Task: Update the year built of the saved search to 2000.
Action: Mouse moved to (476, 350)
Screenshot: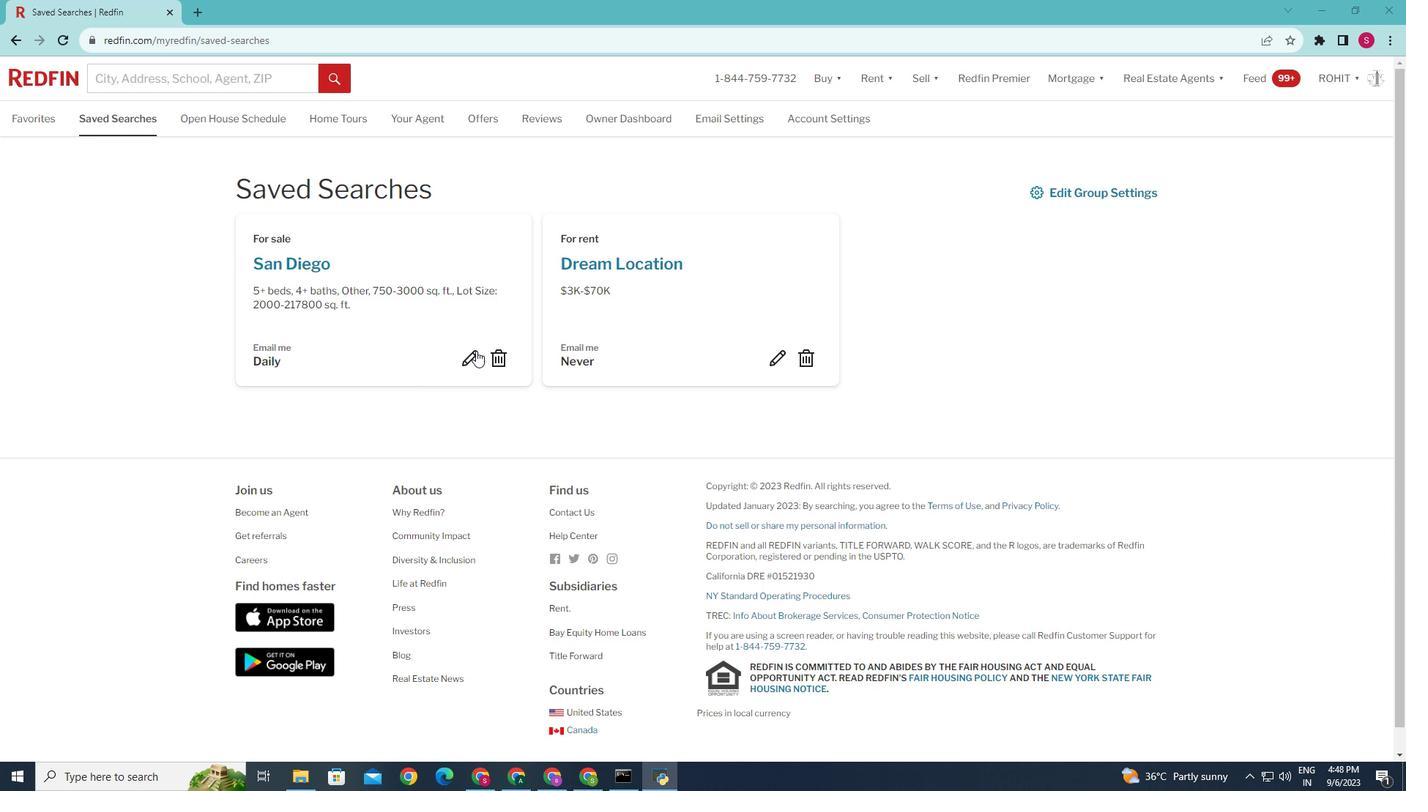 
Action: Mouse pressed left at (476, 350)
Screenshot: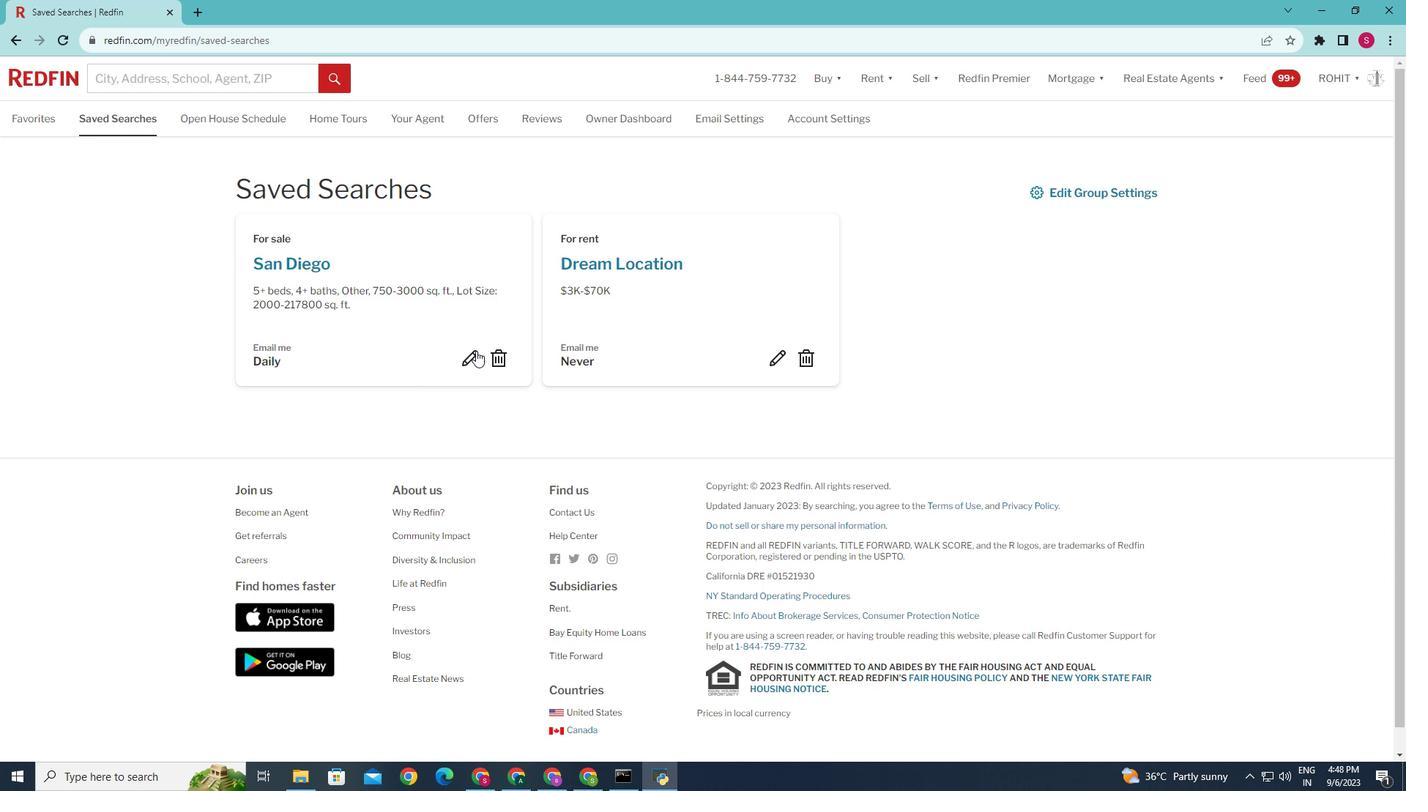 
Action: Mouse moved to (644, 490)
Screenshot: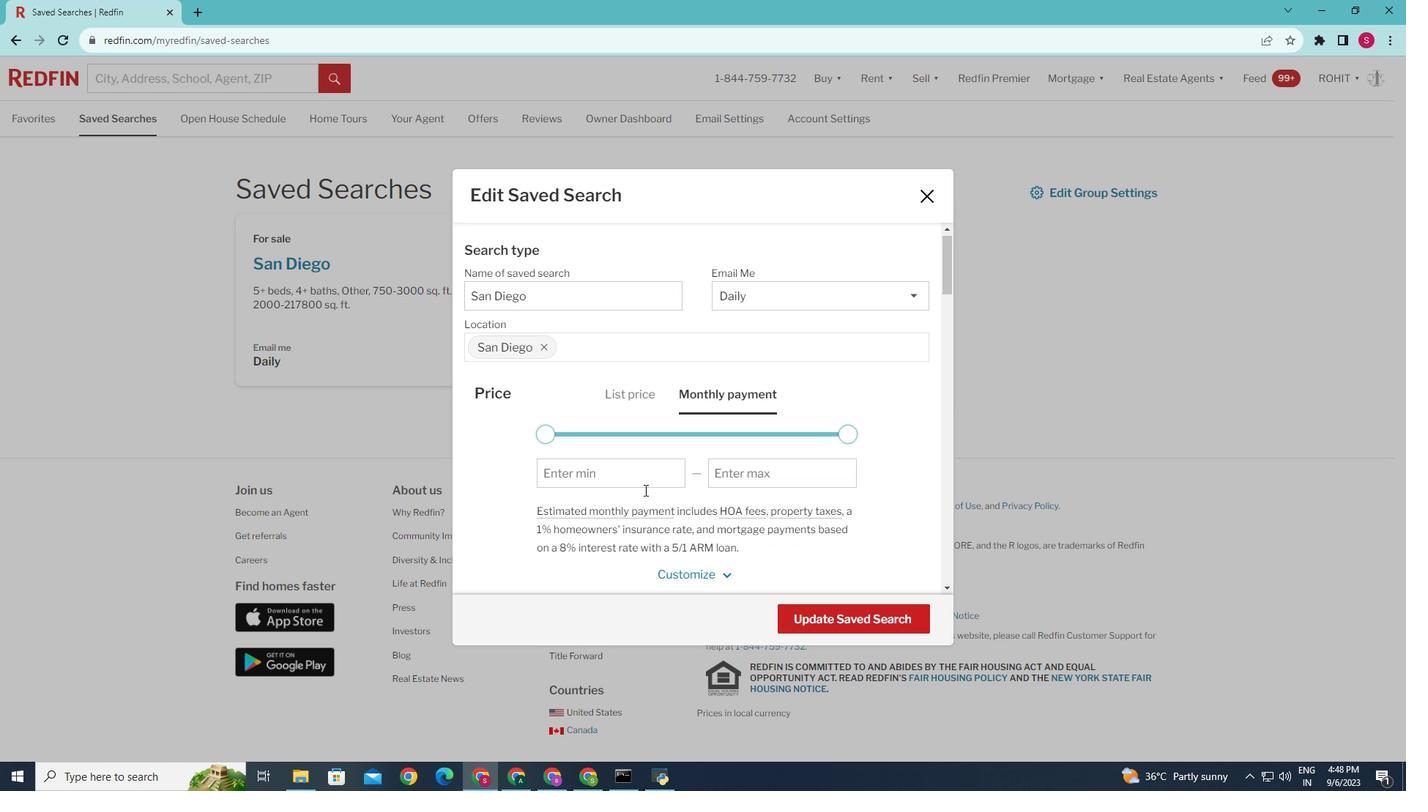 
Action: Mouse scrolled (644, 489) with delta (0, 0)
Screenshot: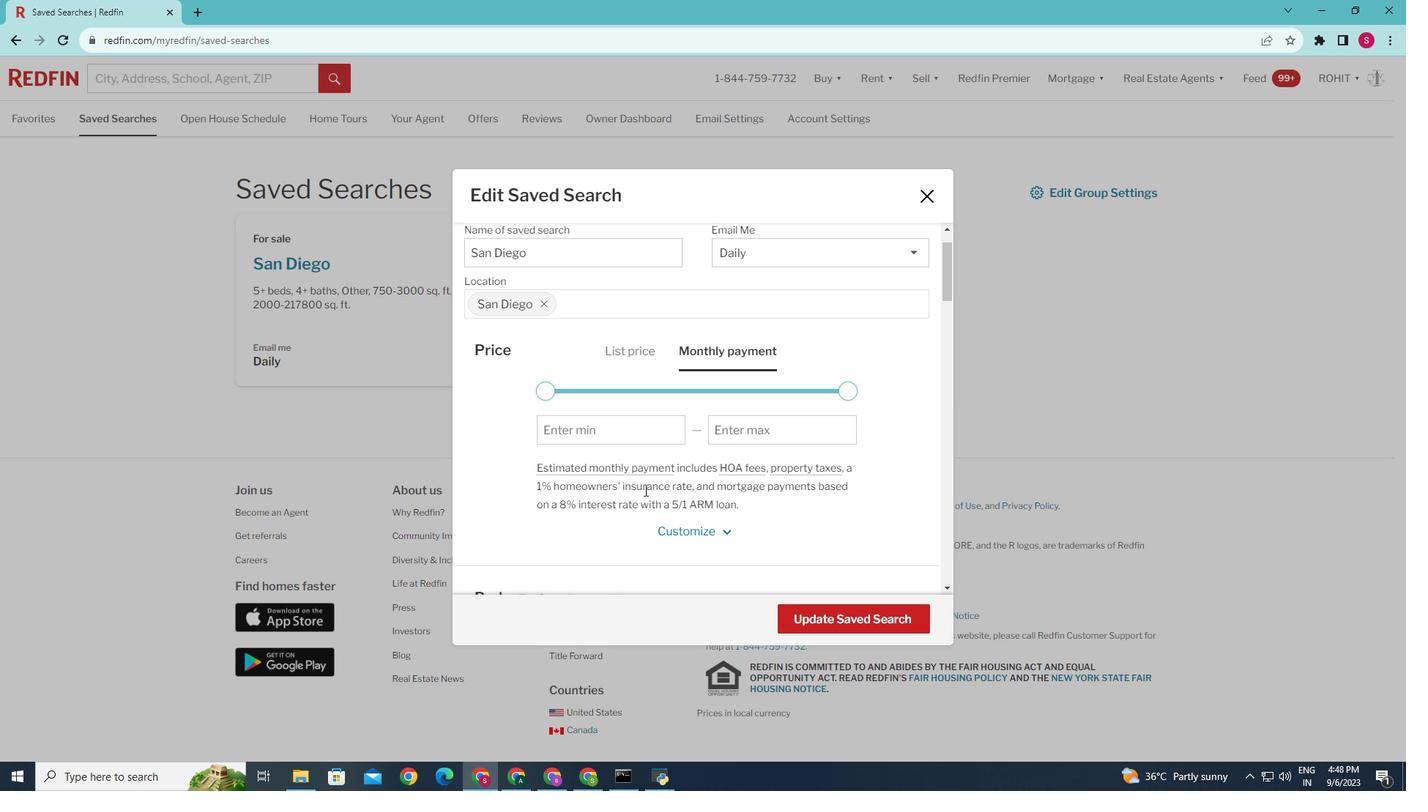 
Action: Mouse scrolled (644, 489) with delta (0, 0)
Screenshot: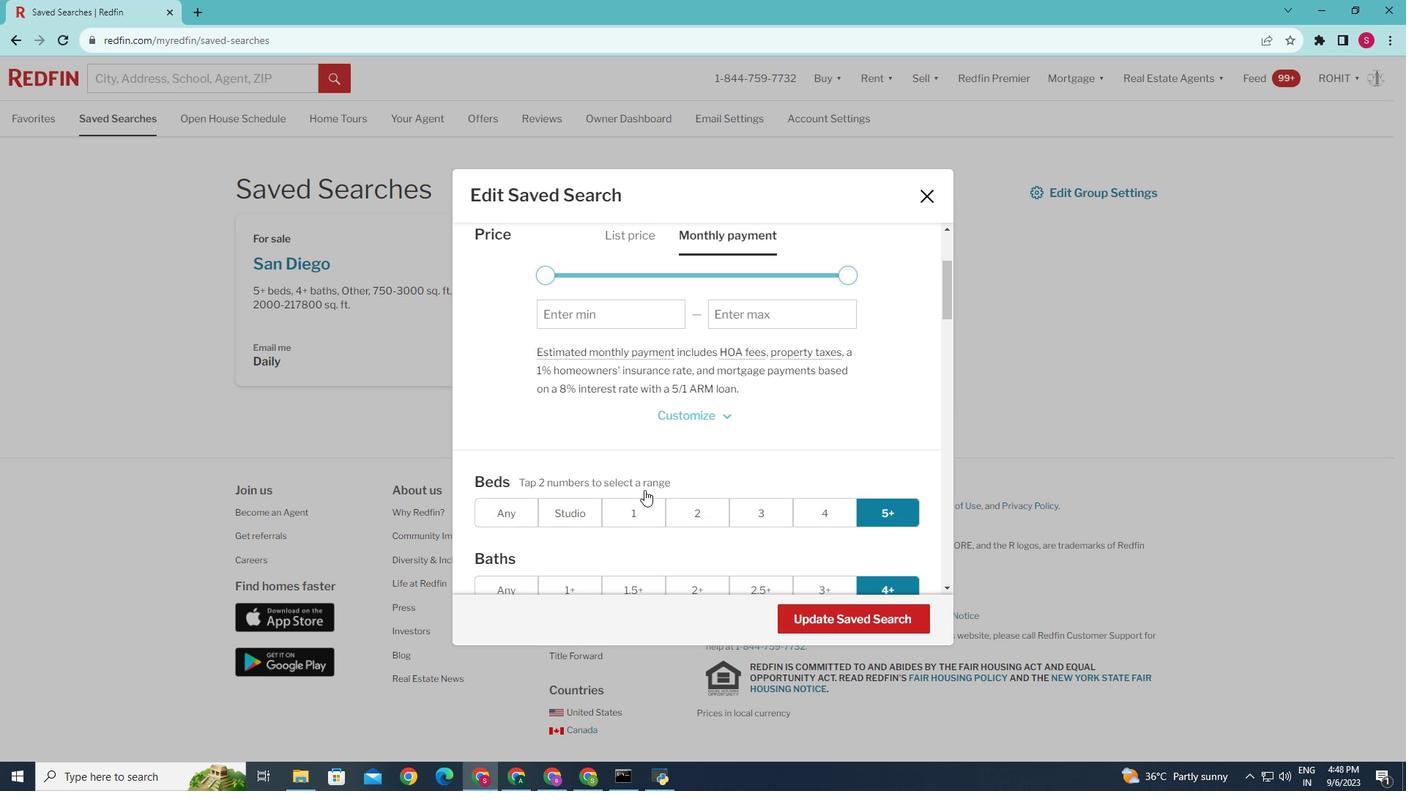 
Action: Mouse scrolled (644, 489) with delta (0, 0)
Screenshot: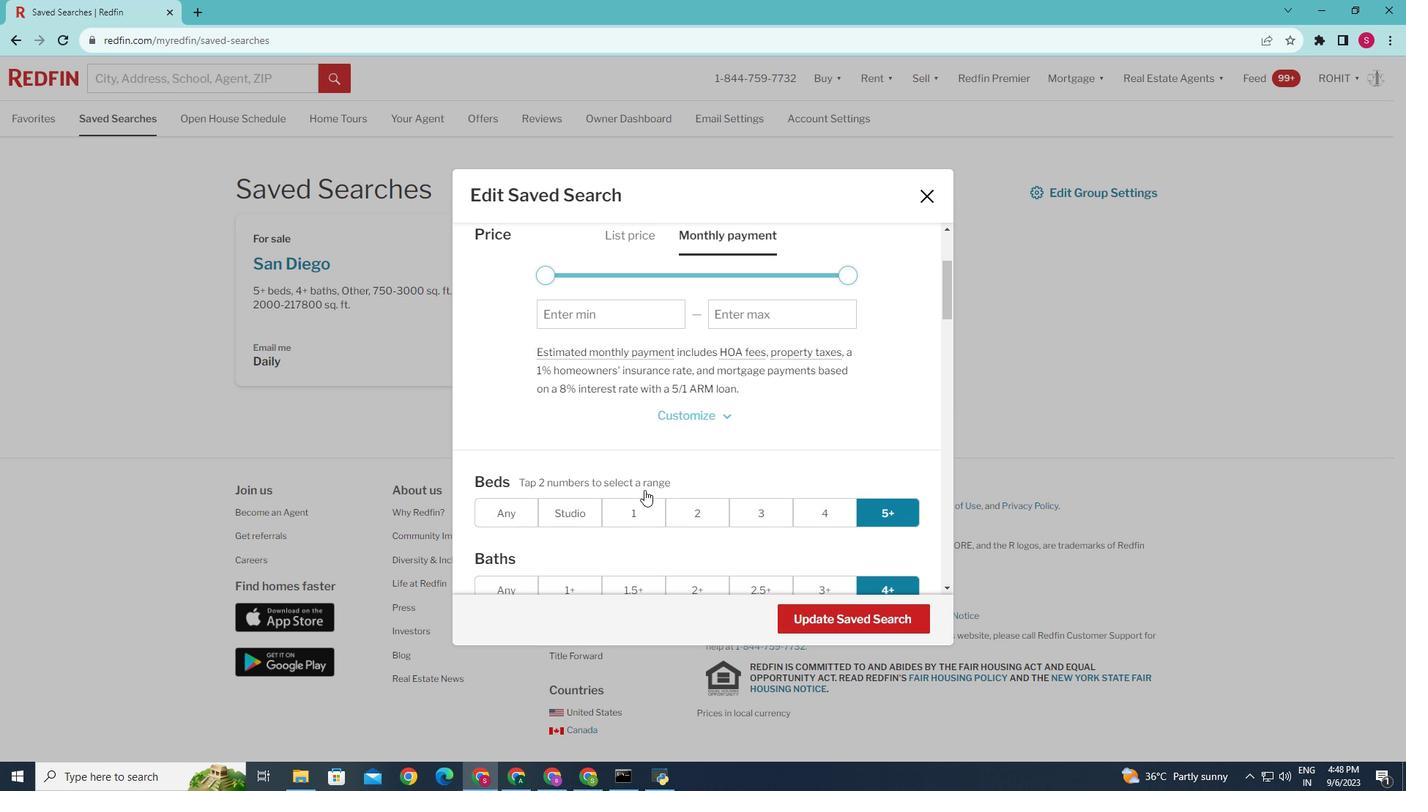 
Action: Mouse scrolled (644, 489) with delta (0, 0)
Screenshot: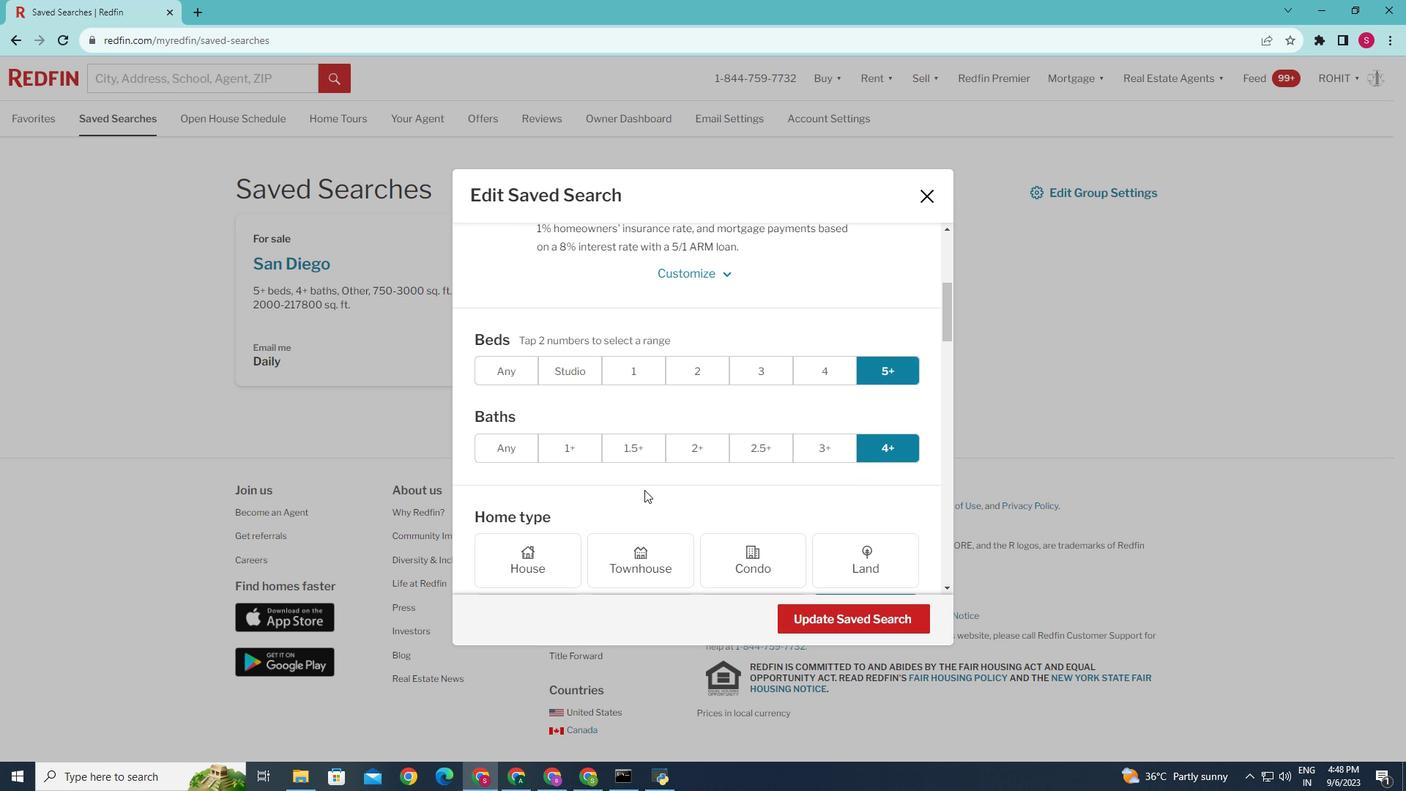 
Action: Mouse scrolled (644, 489) with delta (0, 0)
Screenshot: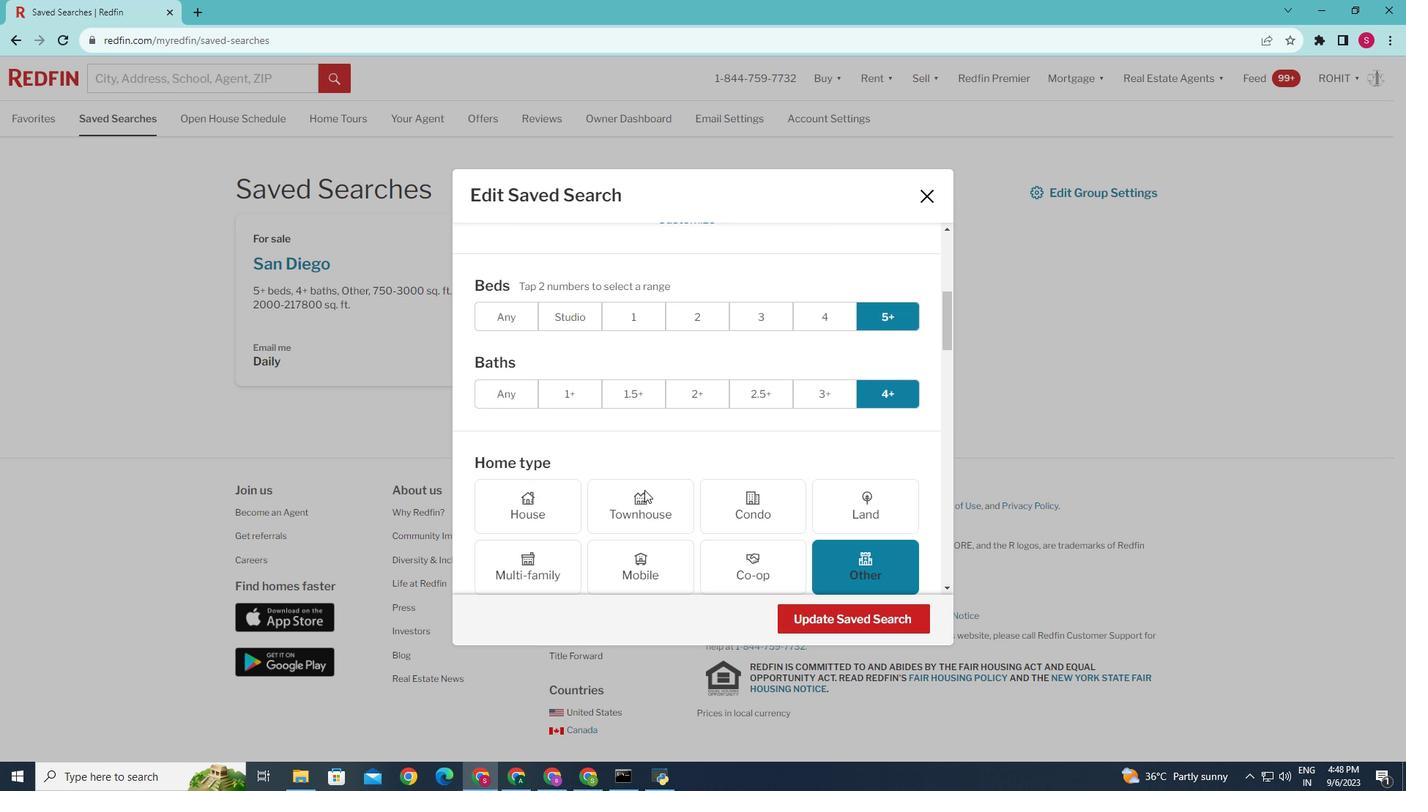 
Action: Mouse scrolled (644, 489) with delta (0, 0)
Screenshot: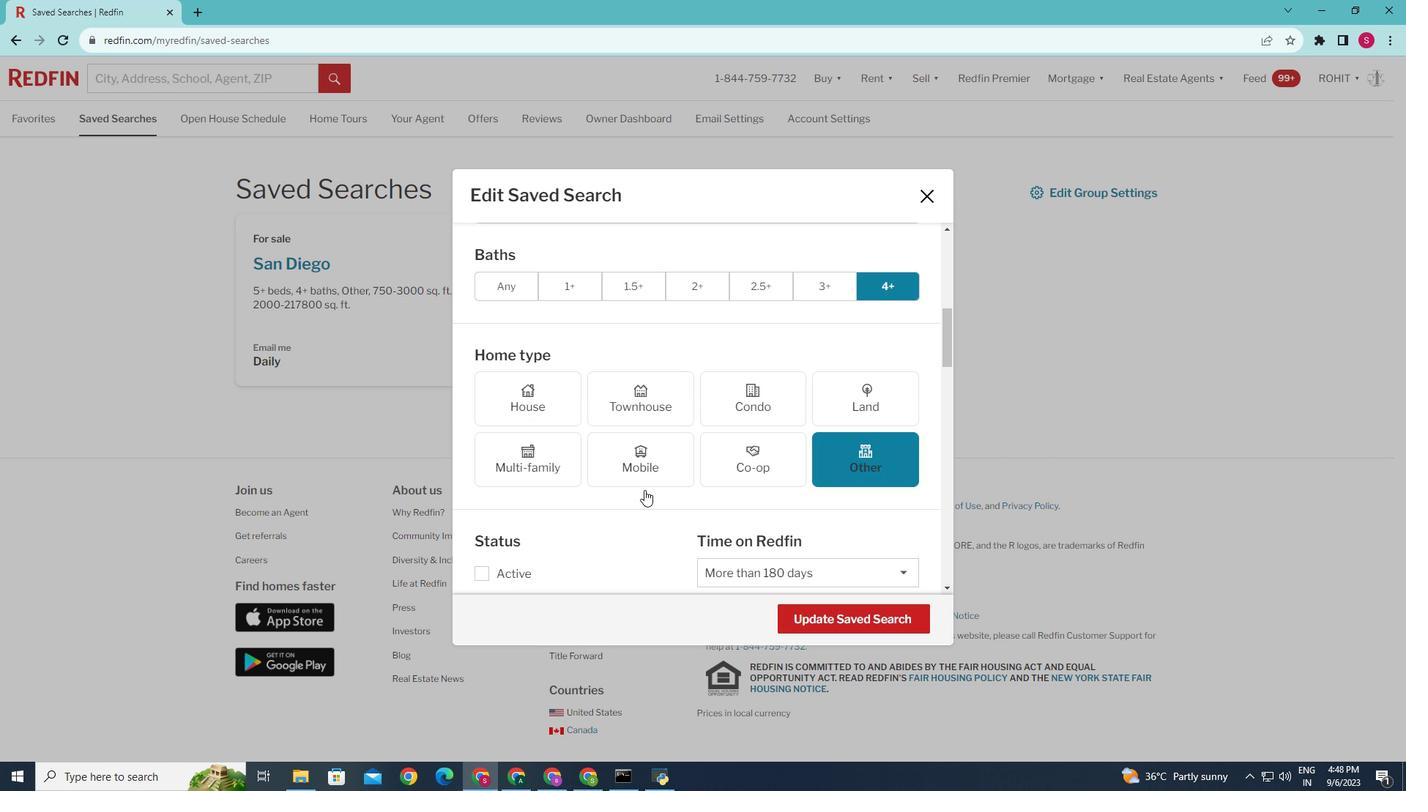 
Action: Mouse scrolled (644, 489) with delta (0, 0)
Screenshot: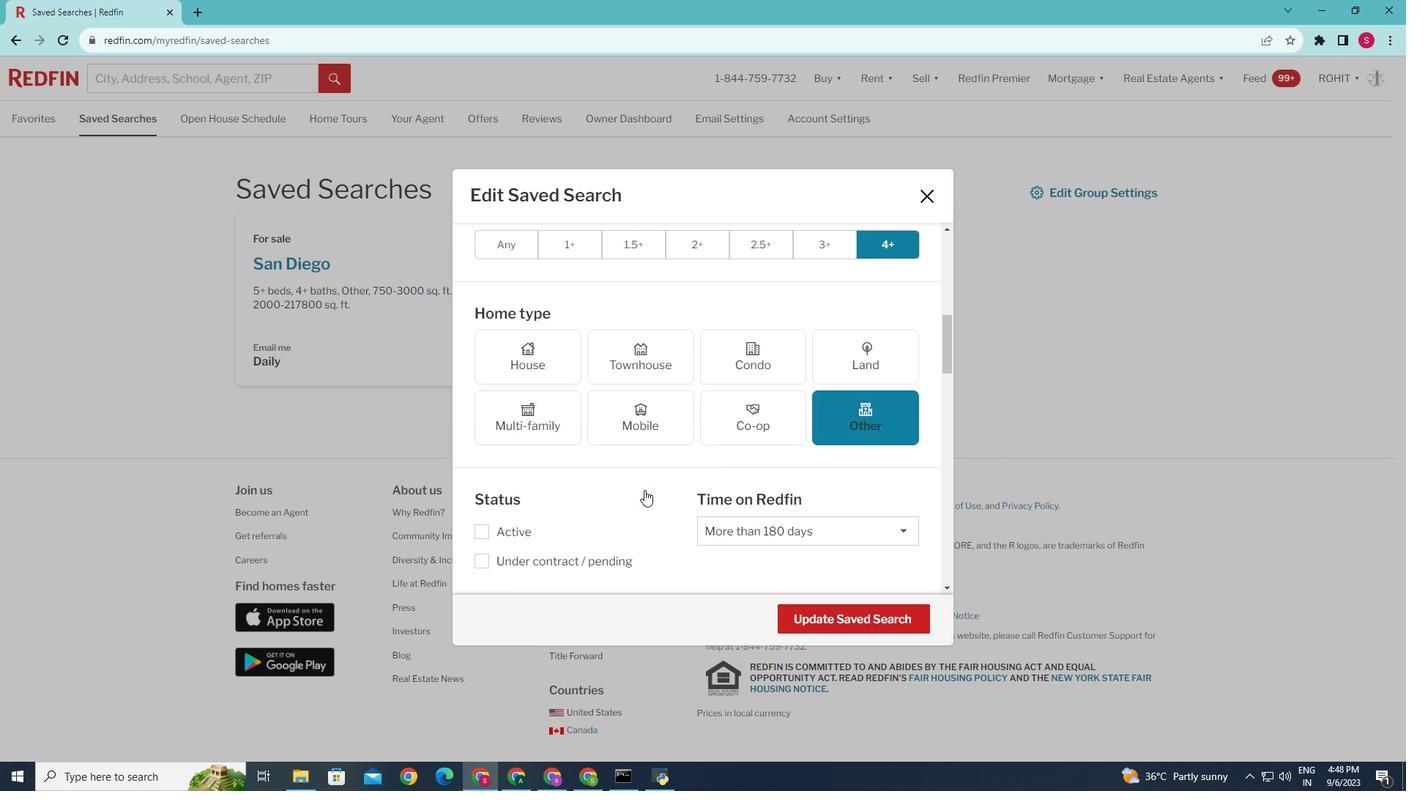 
Action: Mouse scrolled (644, 489) with delta (0, 0)
Screenshot: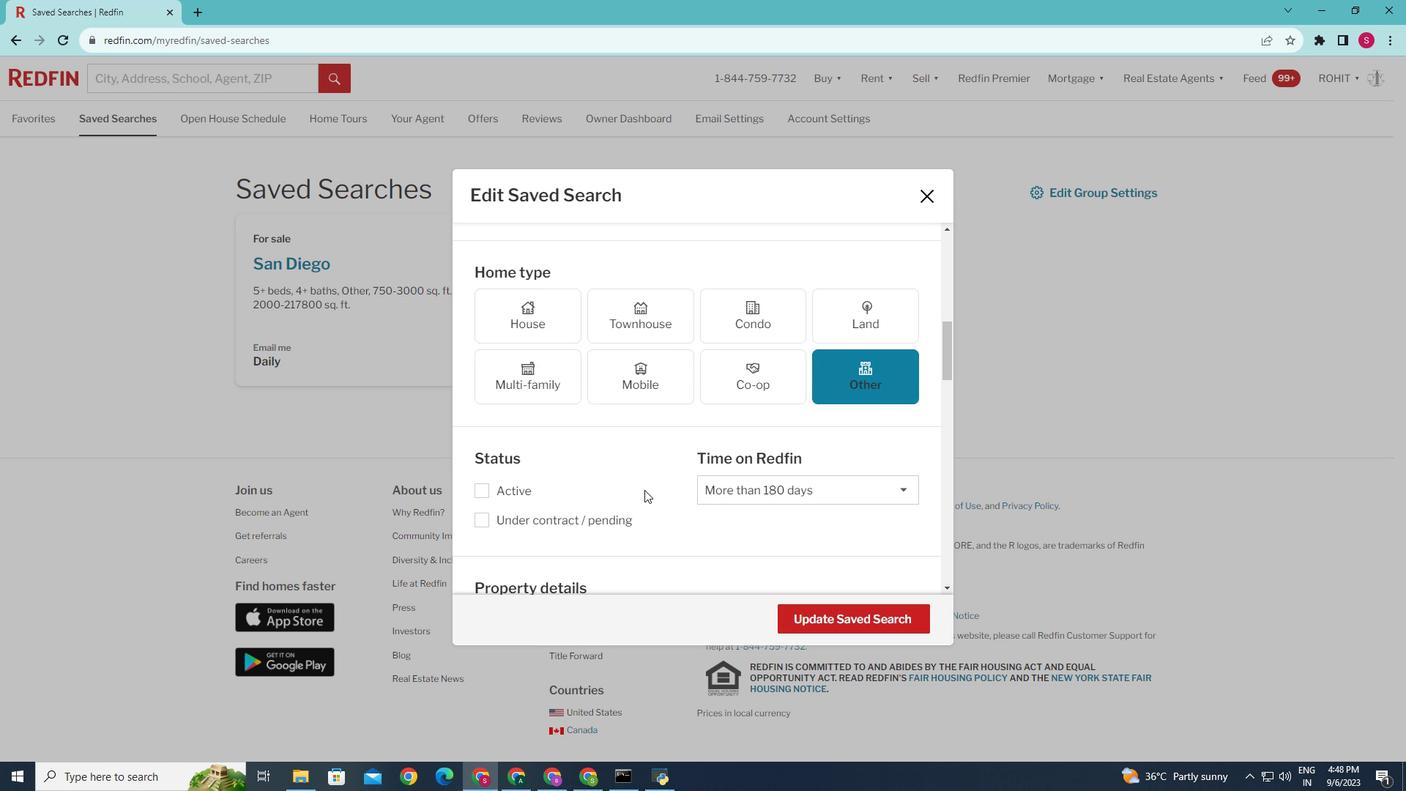 
Action: Mouse scrolled (644, 489) with delta (0, 0)
Screenshot: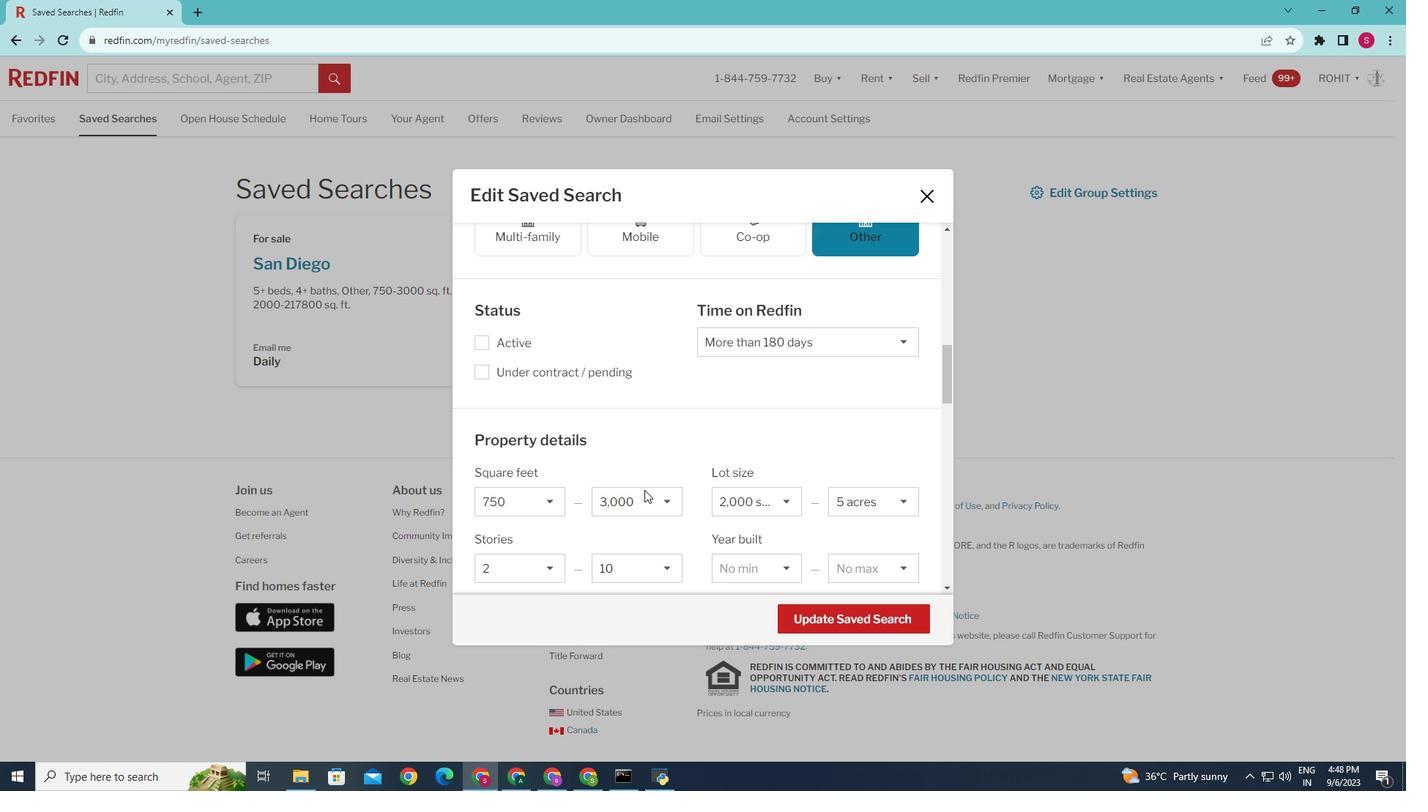 
Action: Mouse scrolled (644, 489) with delta (0, 0)
Screenshot: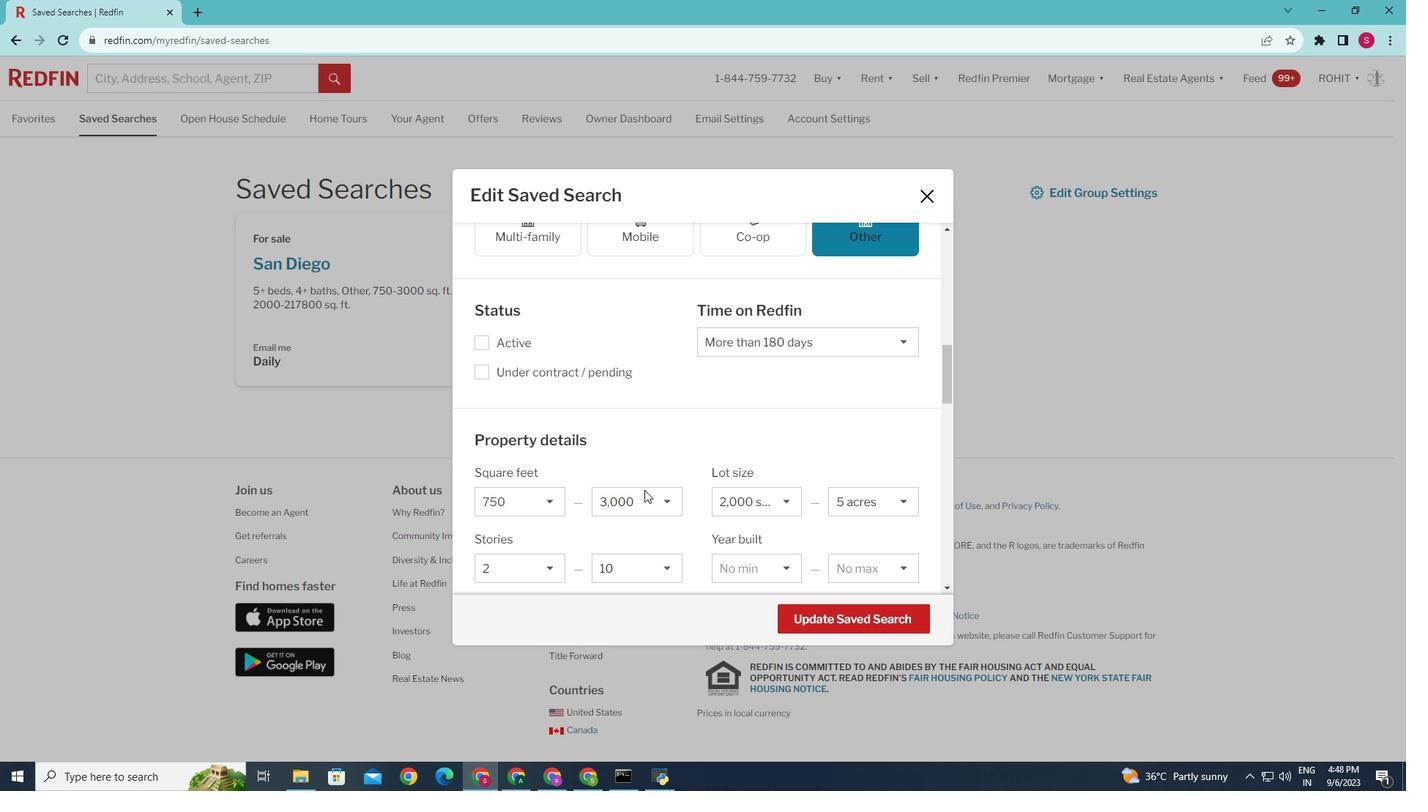 
Action: Mouse moved to (661, 534)
Screenshot: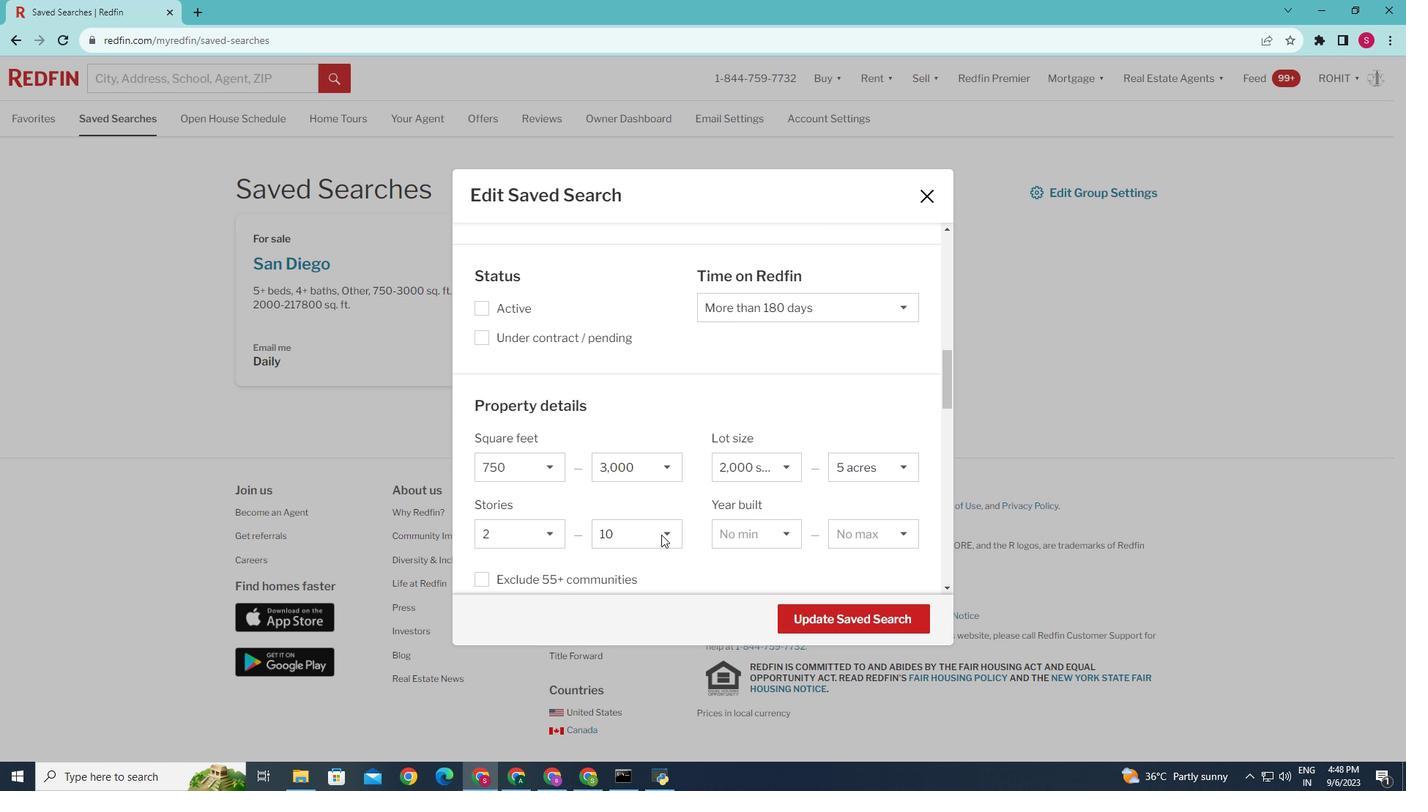 
Action: Mouse scrolled (661, 534) with delta (0, 0)
Screenshot: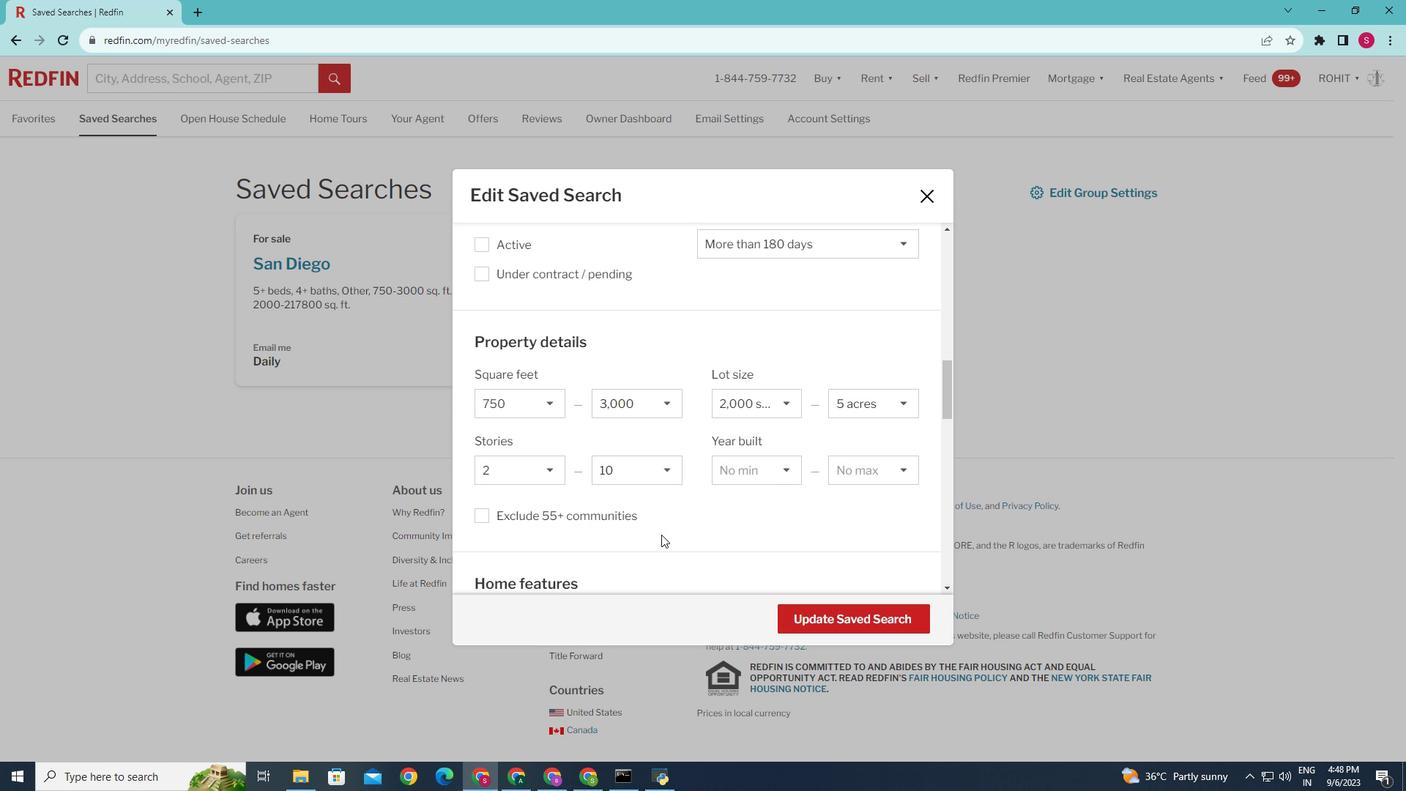
Action: Mouse moved to (789, 458)
Screenshot: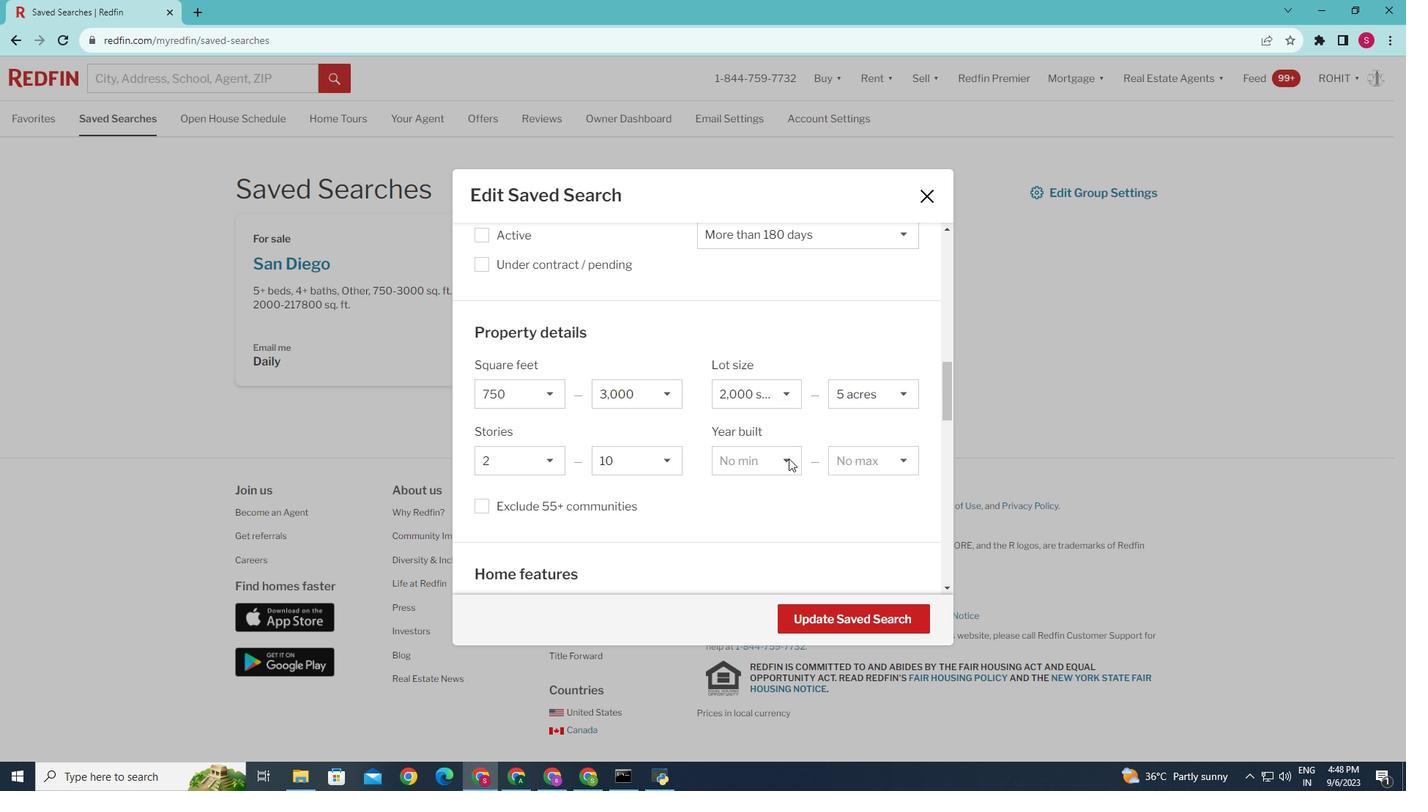
Action: Mouse pressed left at (789, 458)
Screenshot: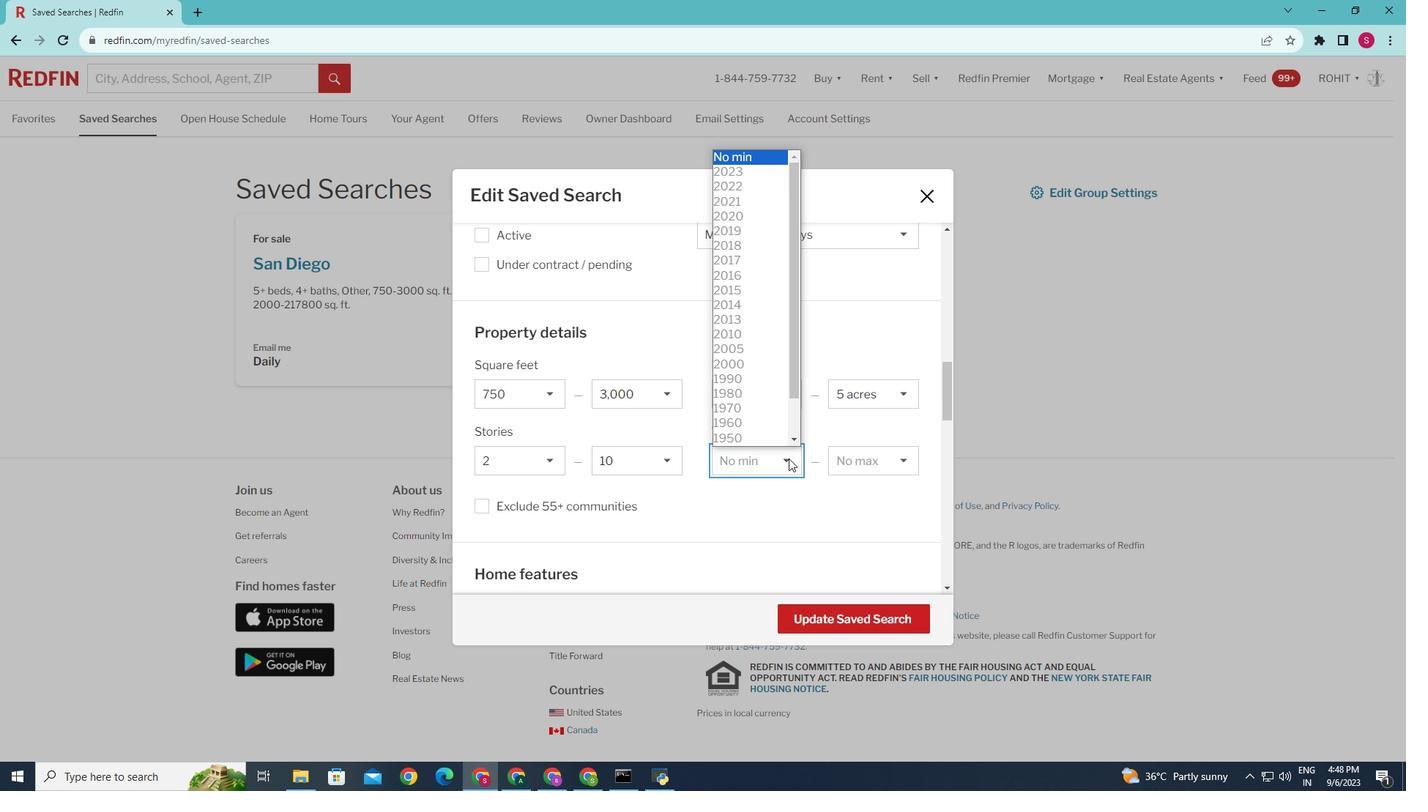 
Action: Mouse moved to (737, 272)
Screenshot: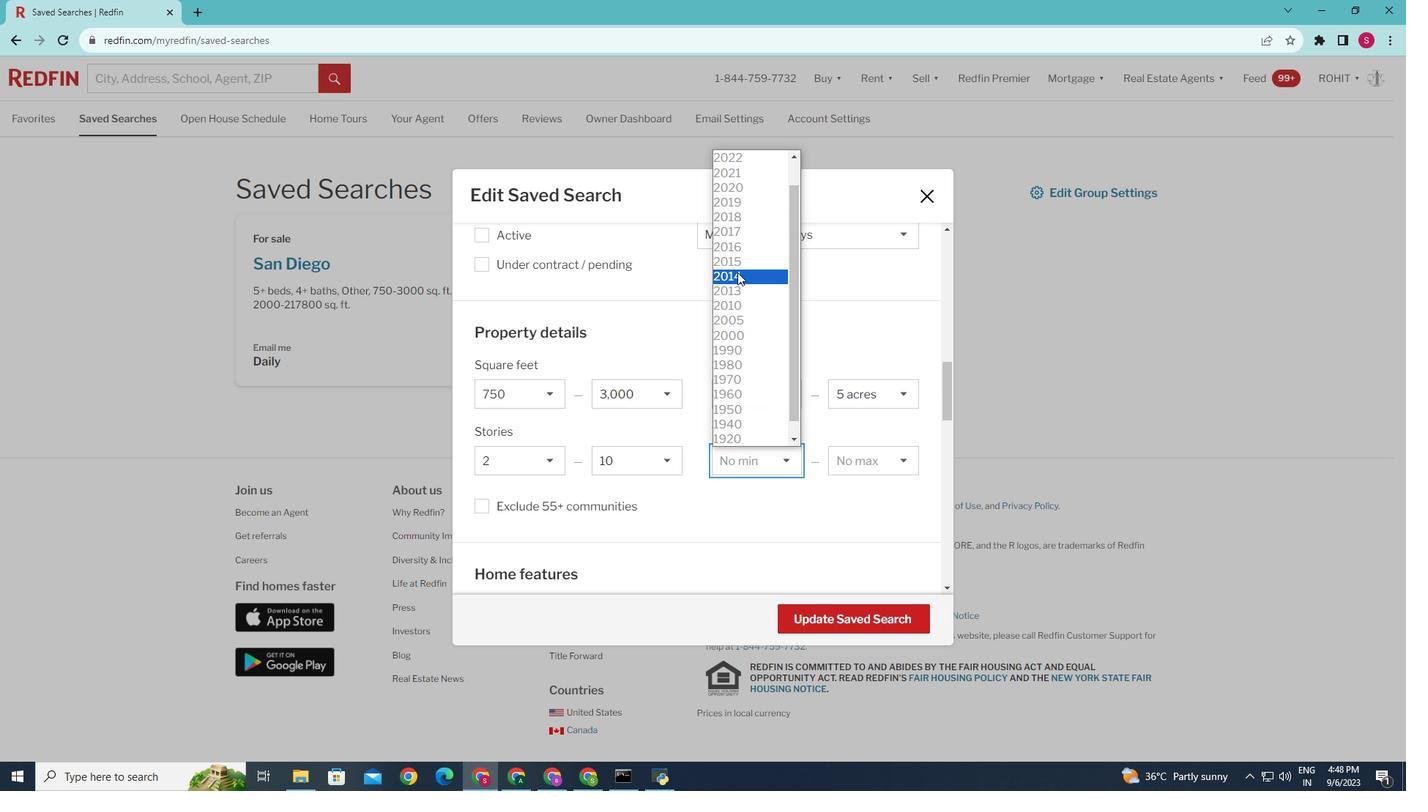 
Action: Mouse scrolled (737, 273) with delta (0, 0)
Screenshot: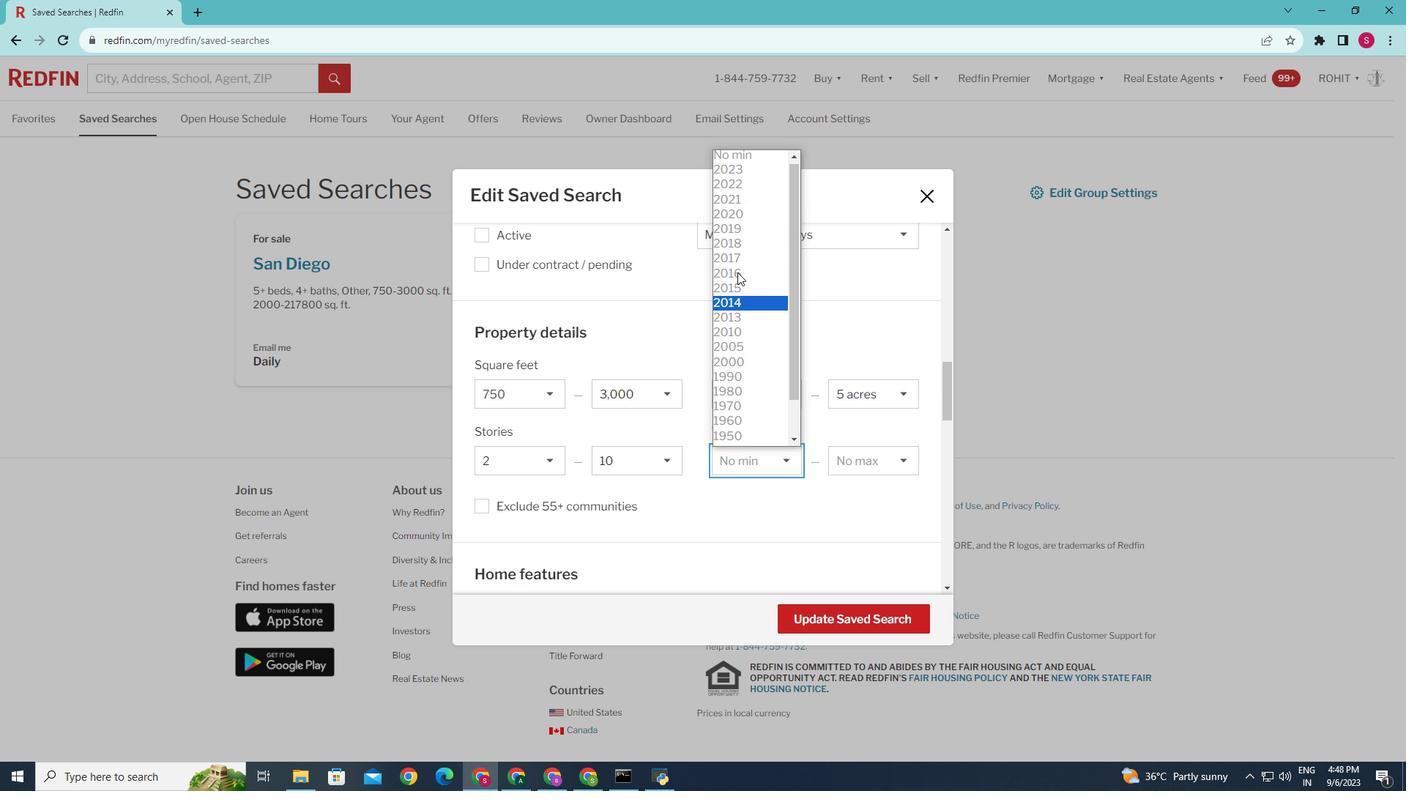 
Action: Mouse scrolled (737, 273) with delta (0, 0)
Screenshot: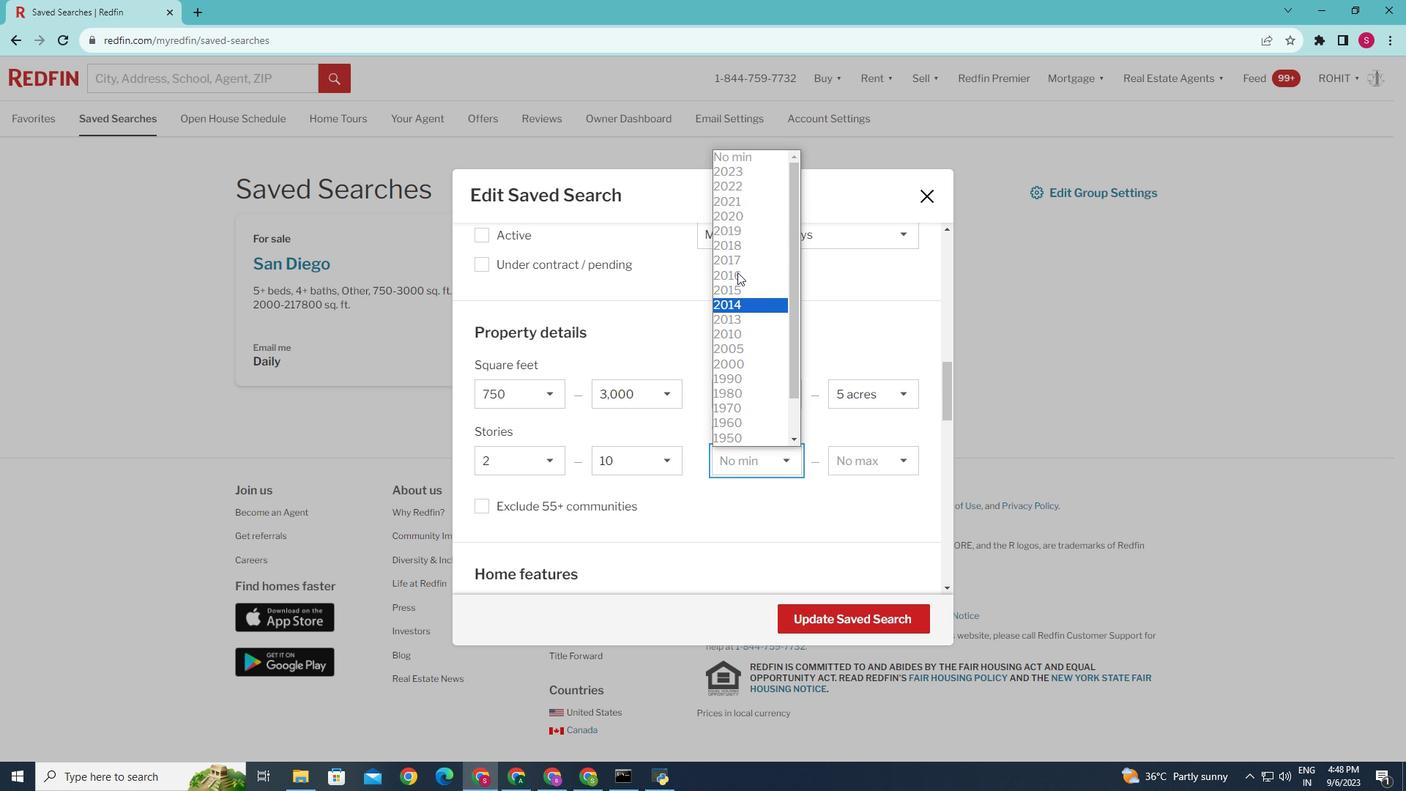 
Action: Mouse scrolled (737, 273) with delta (0, 0)
Screenshot: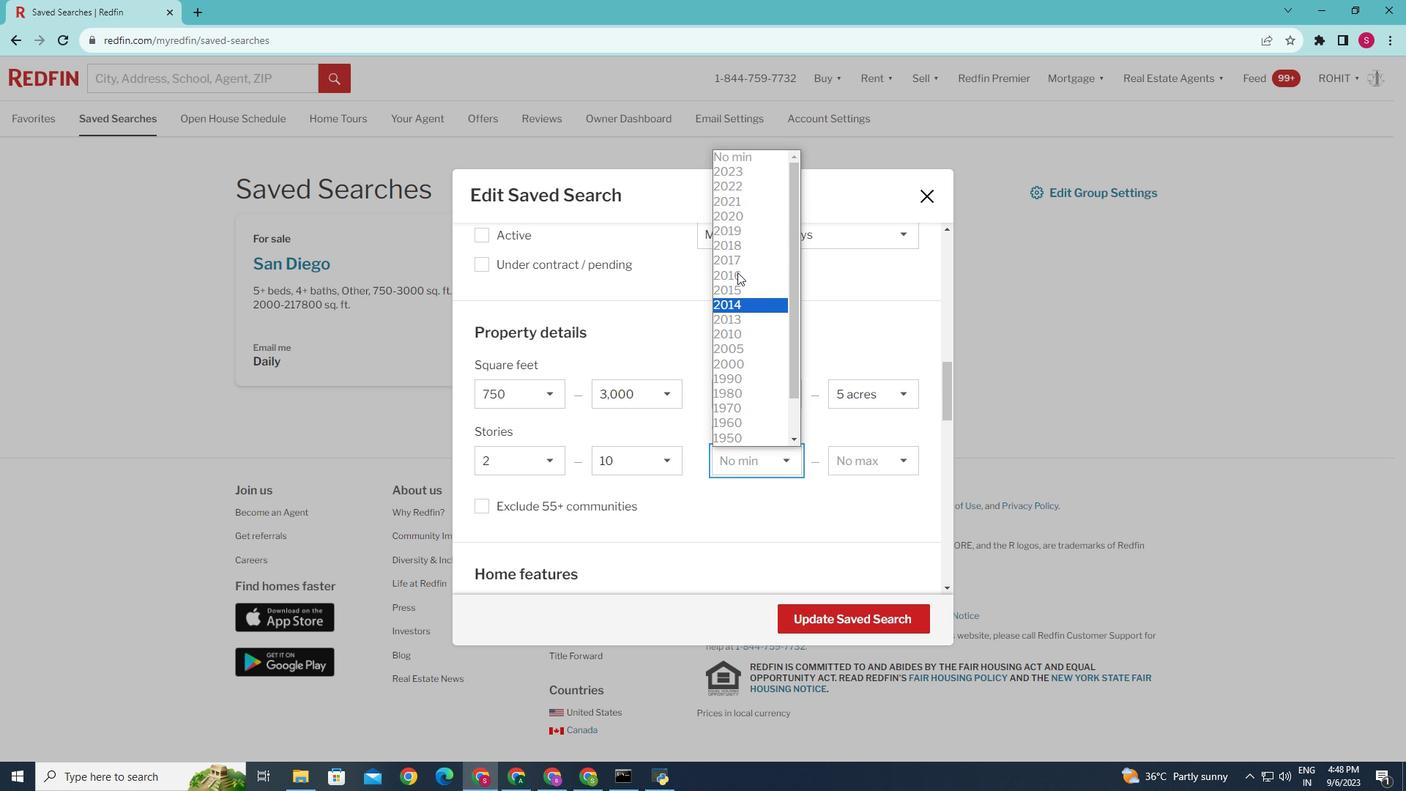 
Action: Mouse scrolled (737, 273) with delta (0, 0)
Screenshot: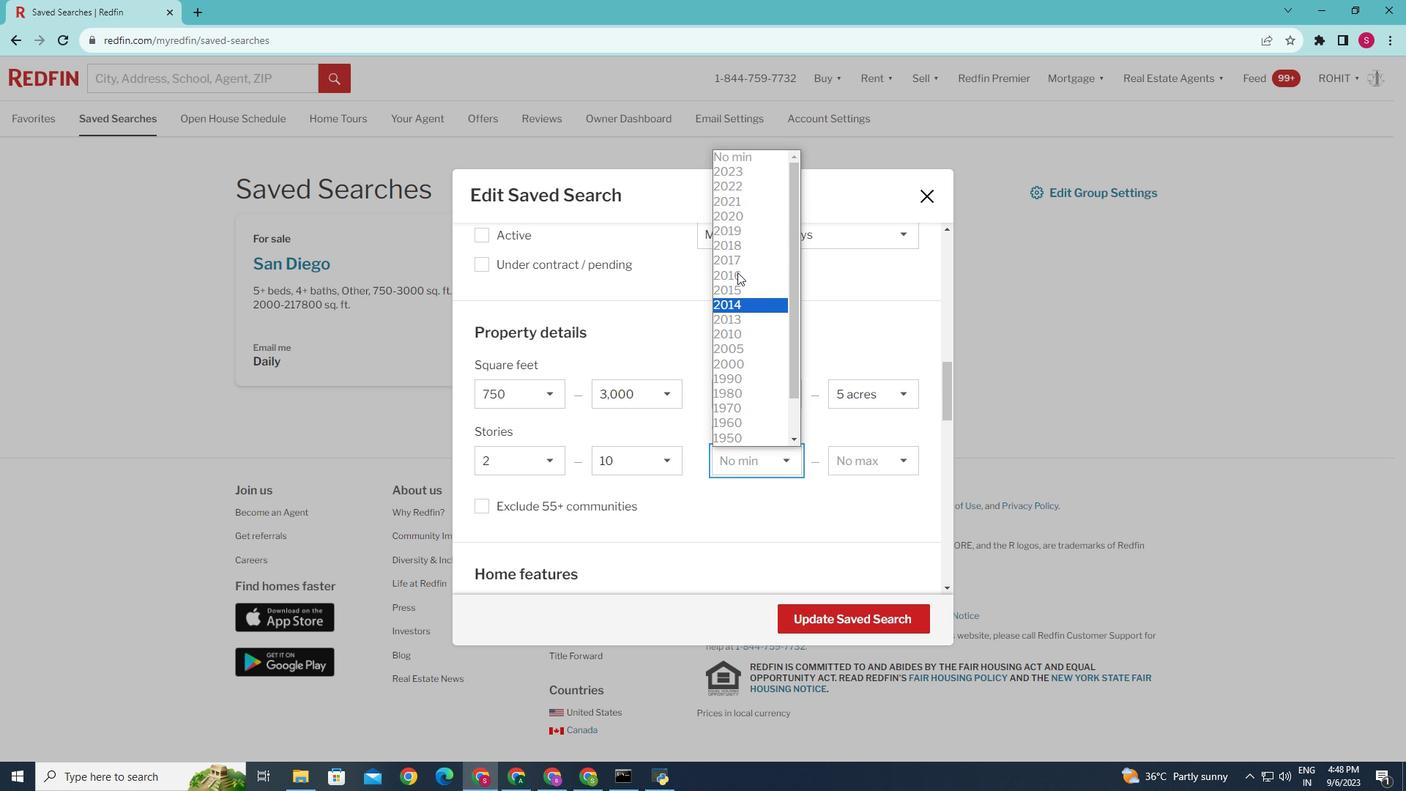 
Action: Mouse moved to (731, 362)
Screenshot: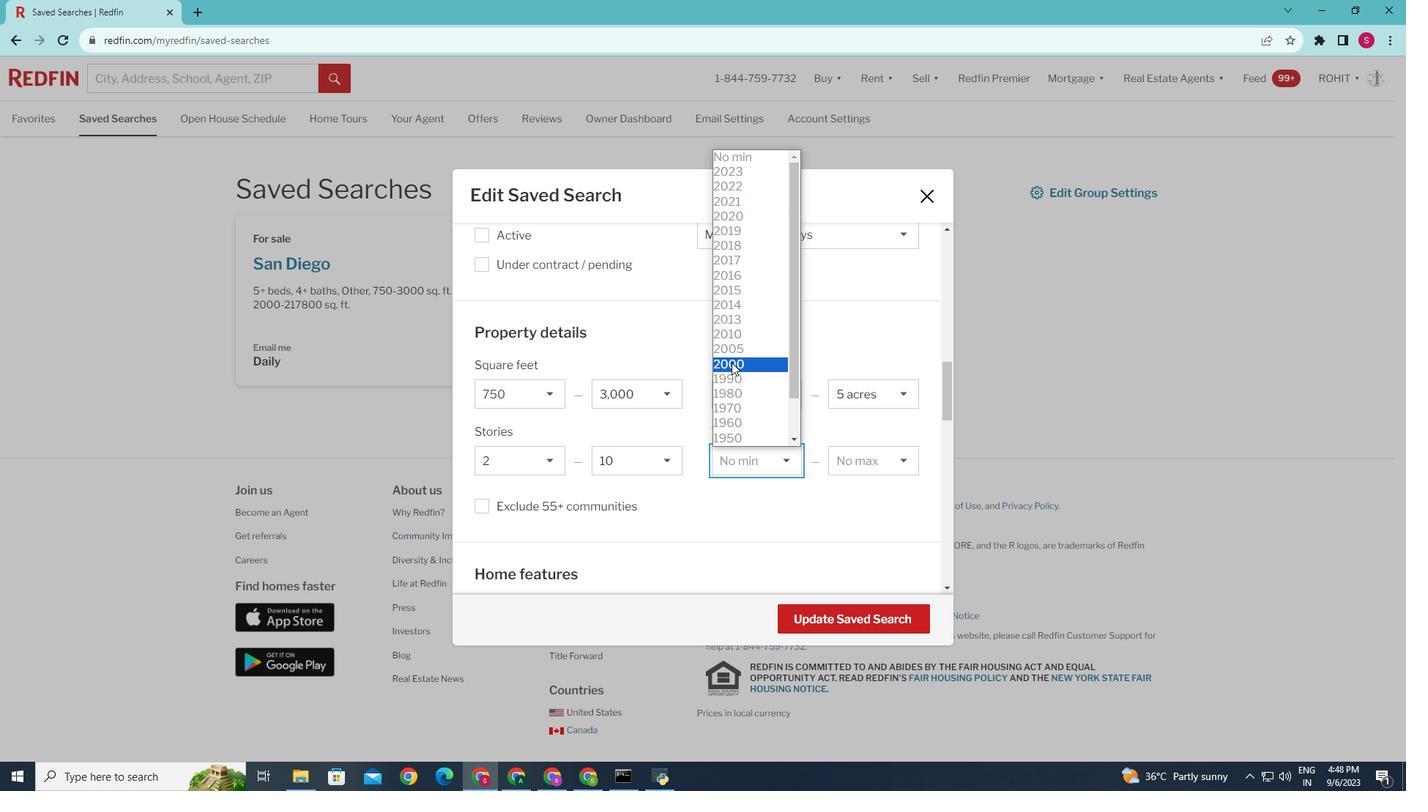 
Action: Mouse pressed left at (731, 362)
Screenshot: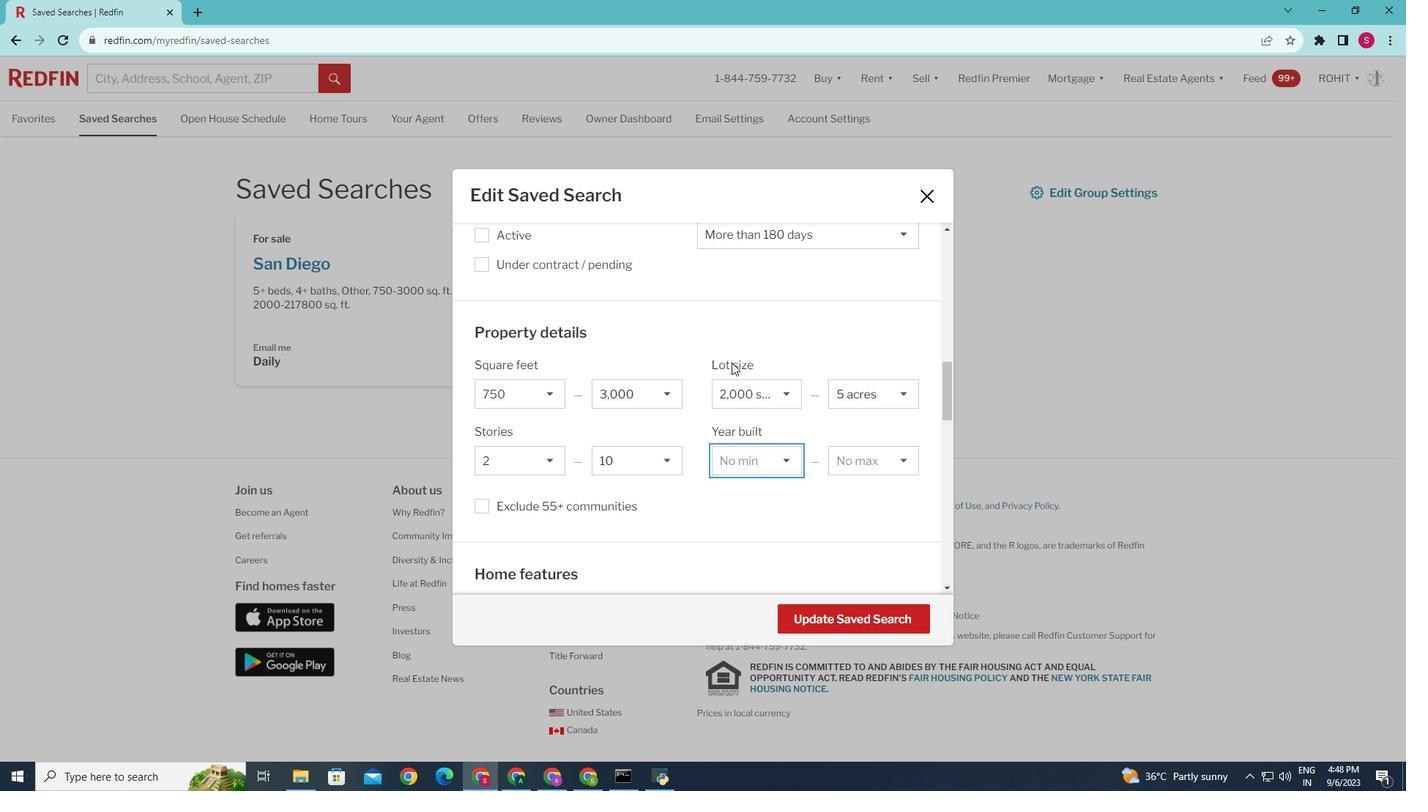 
Action: Mouse moved to (816, 621)
Screenshot: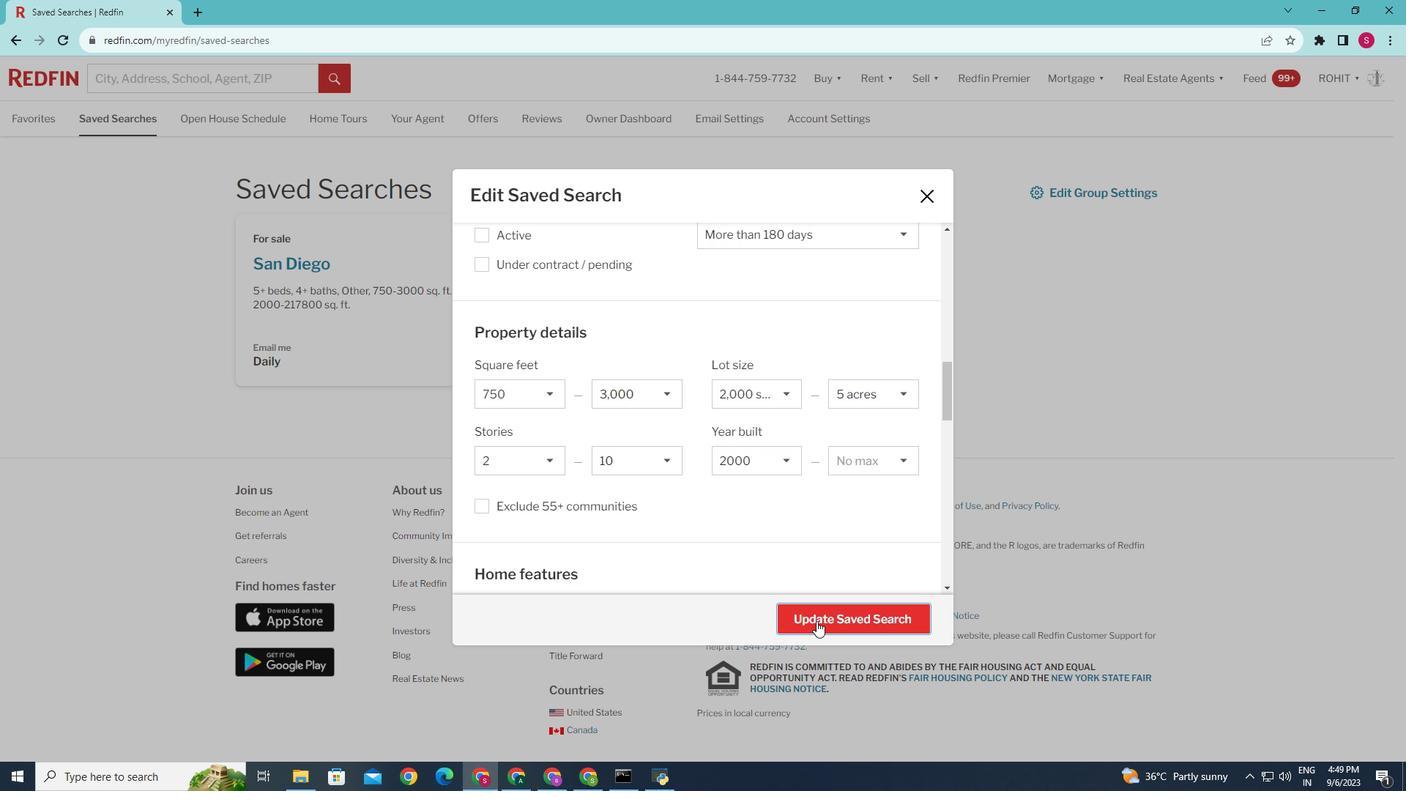 
Action: Mouse pressed left at (816, 621)
Screenshot: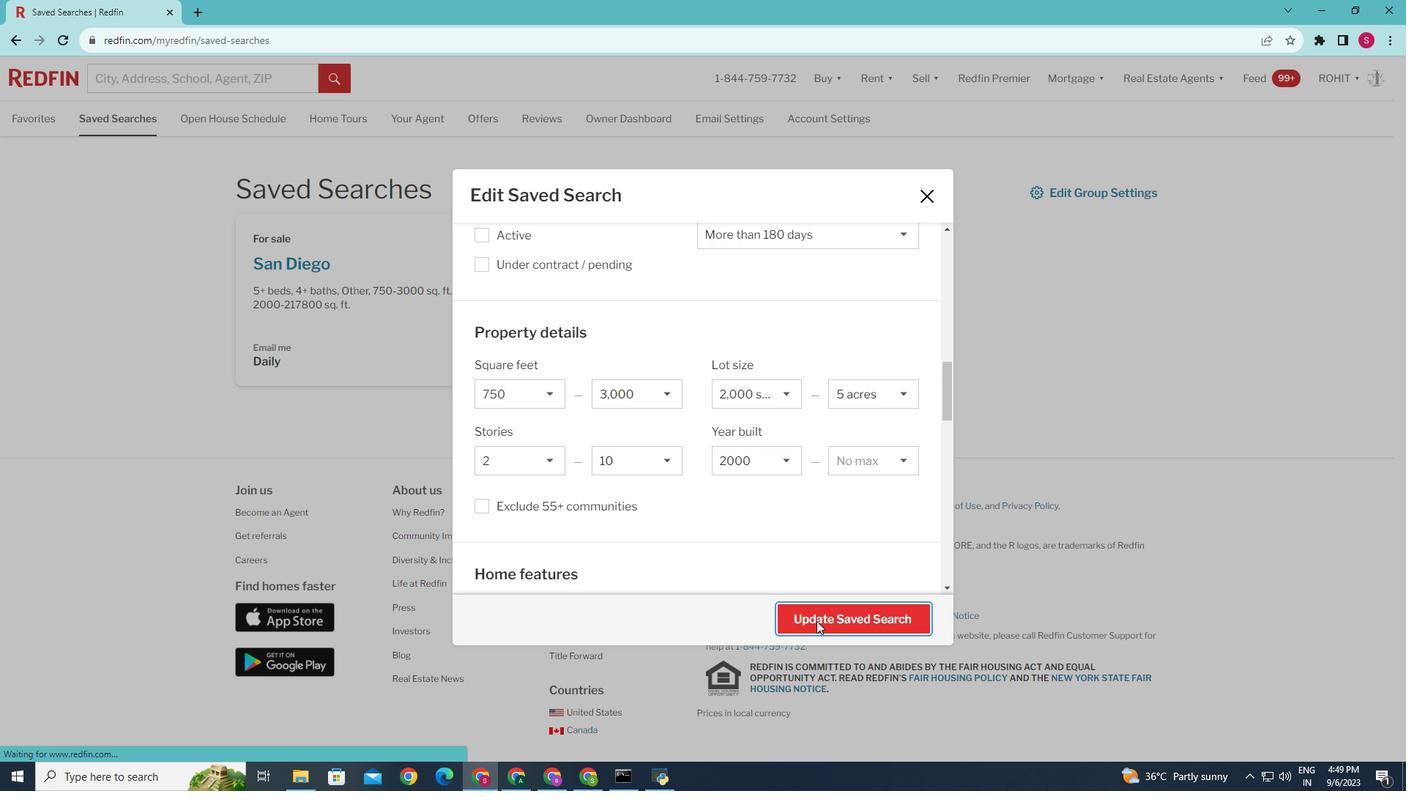 
Action: Mouse moved to (815, 617)
Screenshot: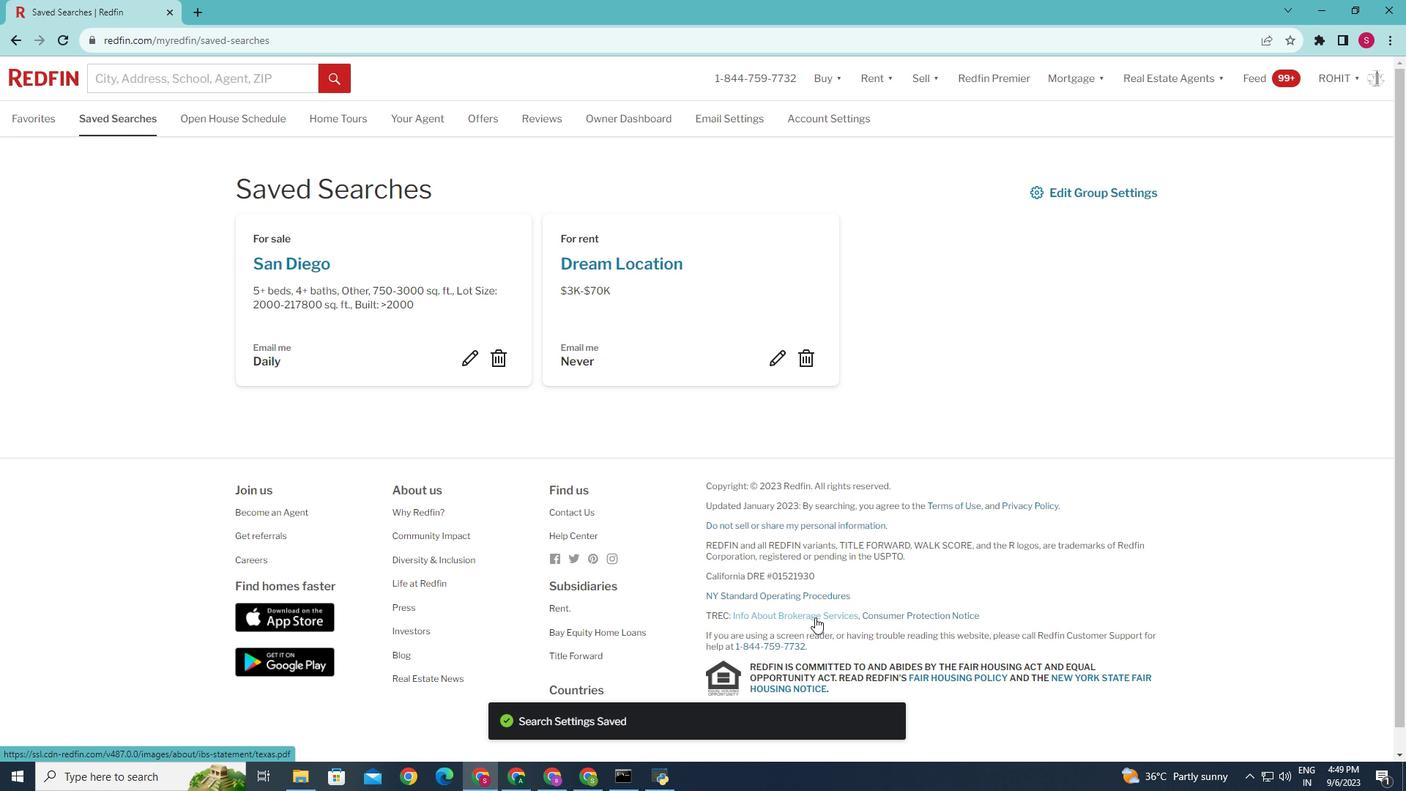 
